Task: Enable the option "Enable SPU stream output " for stream output.
Action: Mouse moved to (112, 12)
Screenshot: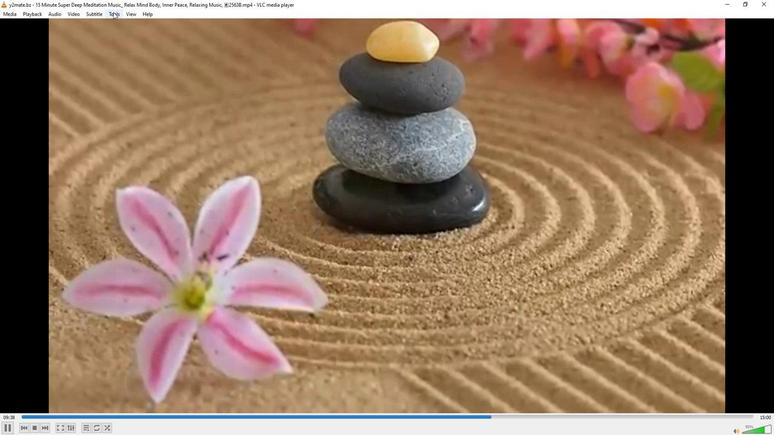 
Action: Mouse pressed left at (112, 12)
Screenshot: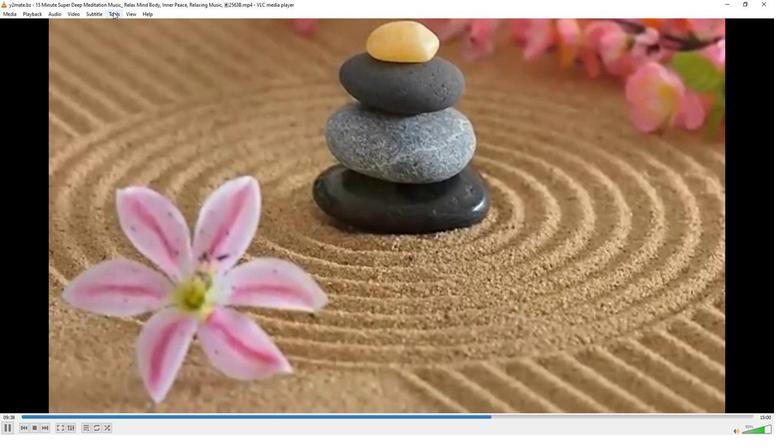 
Action: Mouse moved to (131, 108)
Screenshot: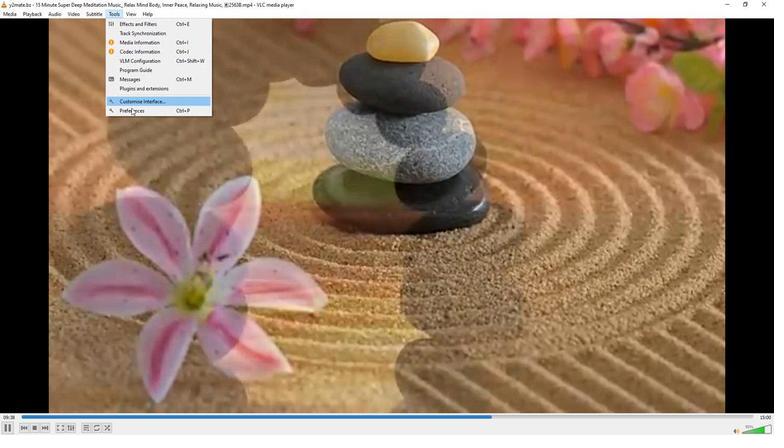 
Action: Mouse pressed left at (131, 108)
Screenshot: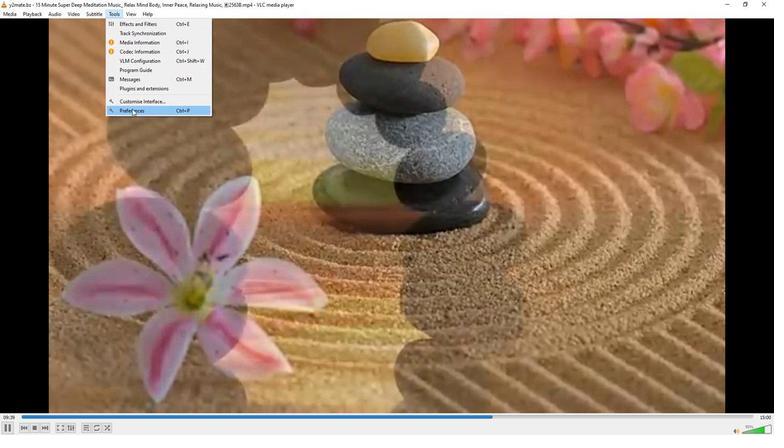 
Action: Mouse moved to (255, 353)
Screenshot: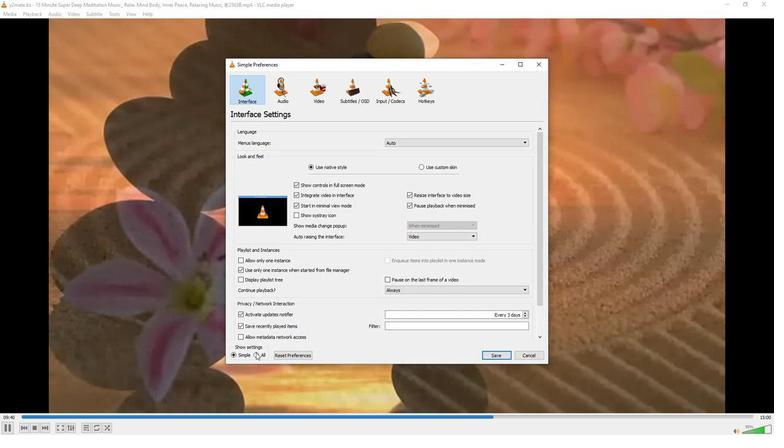 
Action: Mouse pressed left at (255, 353)
Screenshot: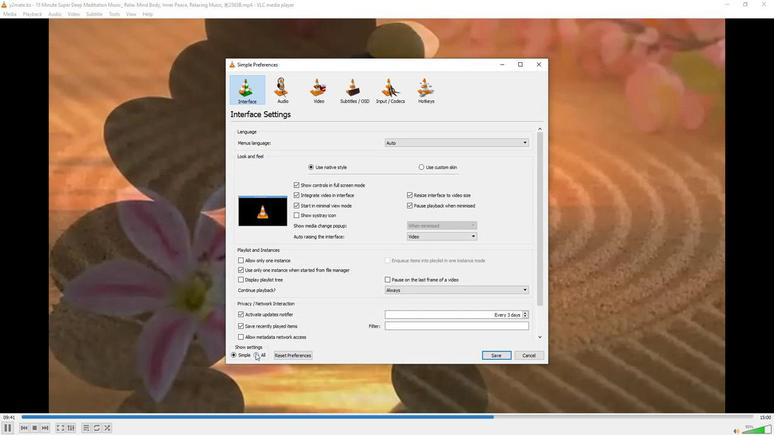 
Action: Mouse moved to (254, 324)
Screenshot: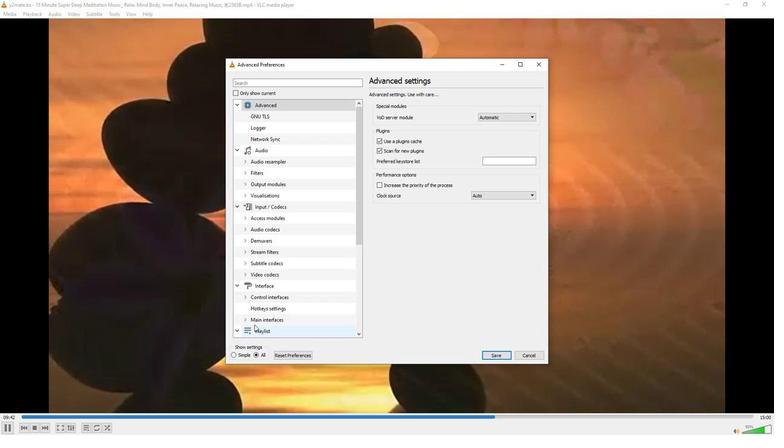 
Action: Mouse scrolled (254, 324) with delta (0, 0)
Screenshot: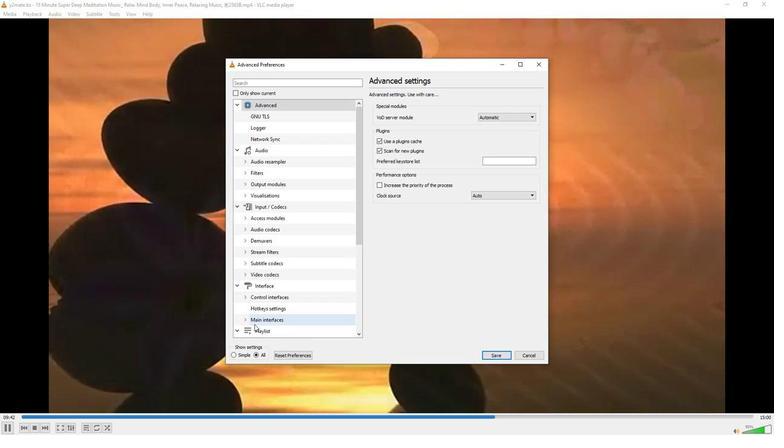 
Action: Mouse moved to (261, 331)
Screenshot: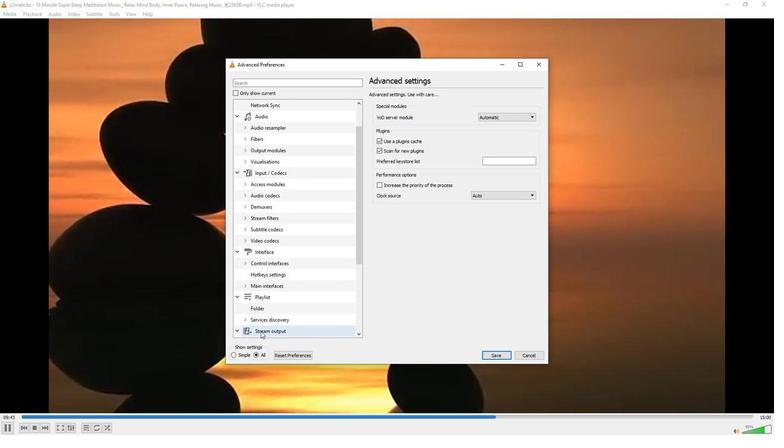 
Action: Mouse pressed left at (261, 331)
Screenshot: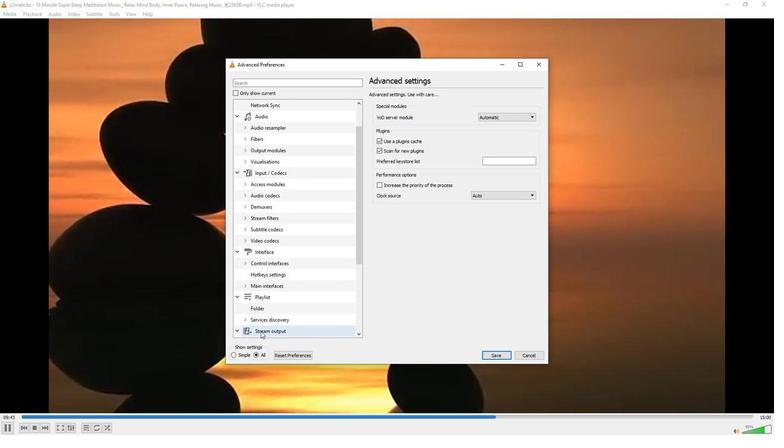 
Action: Mouse moved to (374, 165)
Screenshot: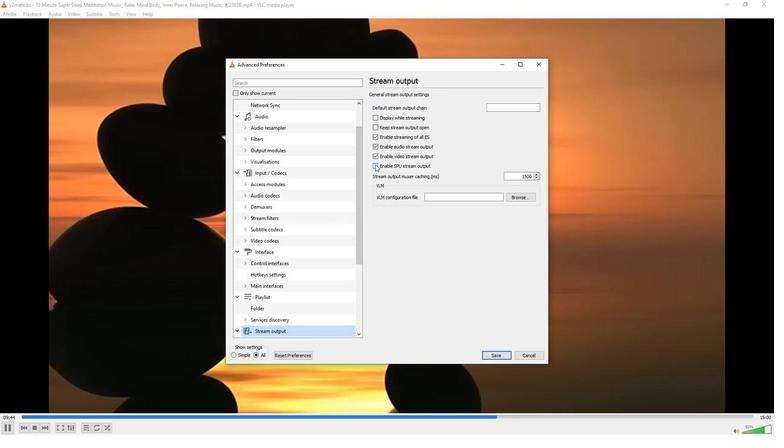 
Action: Mouse pressed left at (374, 165)
Screenshot: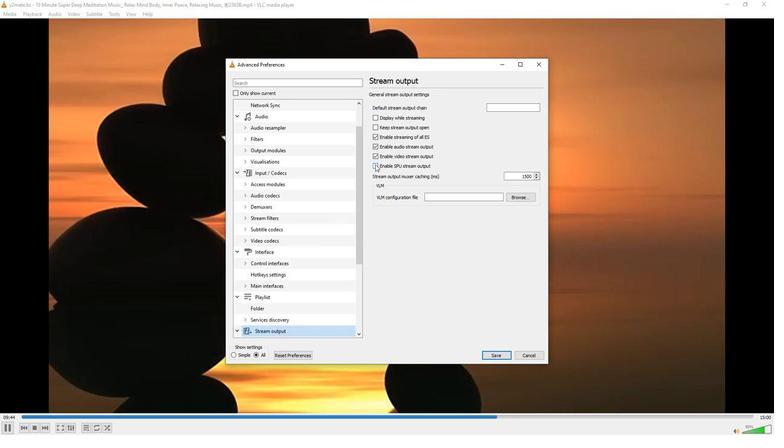 
Action: Mouse moved to (375, 220)
Screenshot: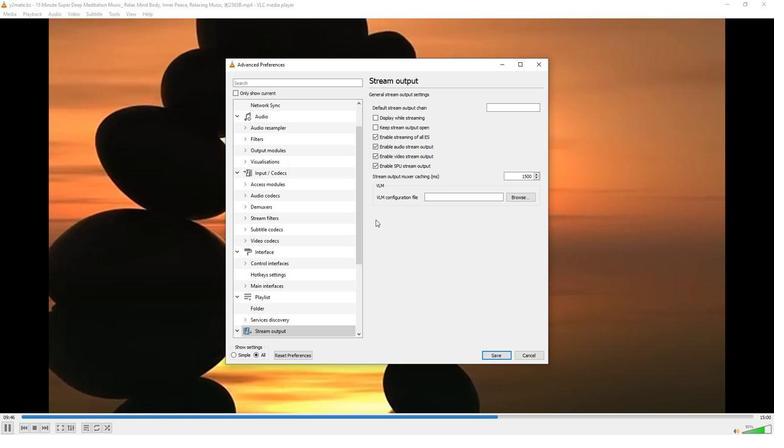 
